 Task: Create a due date automation trigger when advanced on, 2 working days before a card is due add dates not due this month at 11:00 AM.
Action: Mouse moved to (1100, 94)
Screenshot: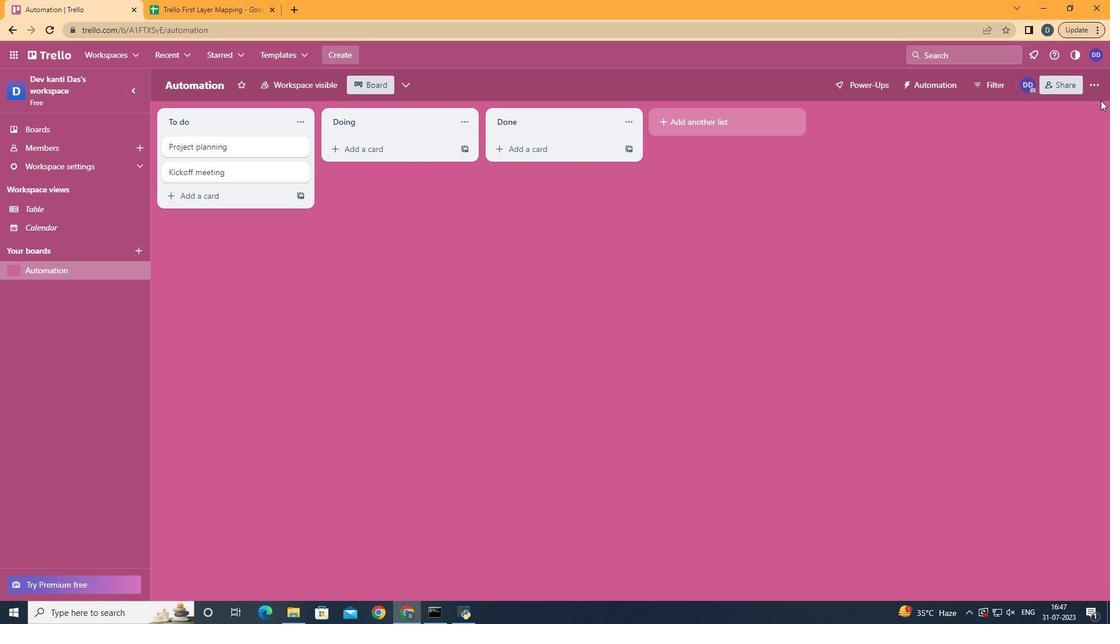 
Action: Mouse pressed left at (1100, 94)
Screenshot: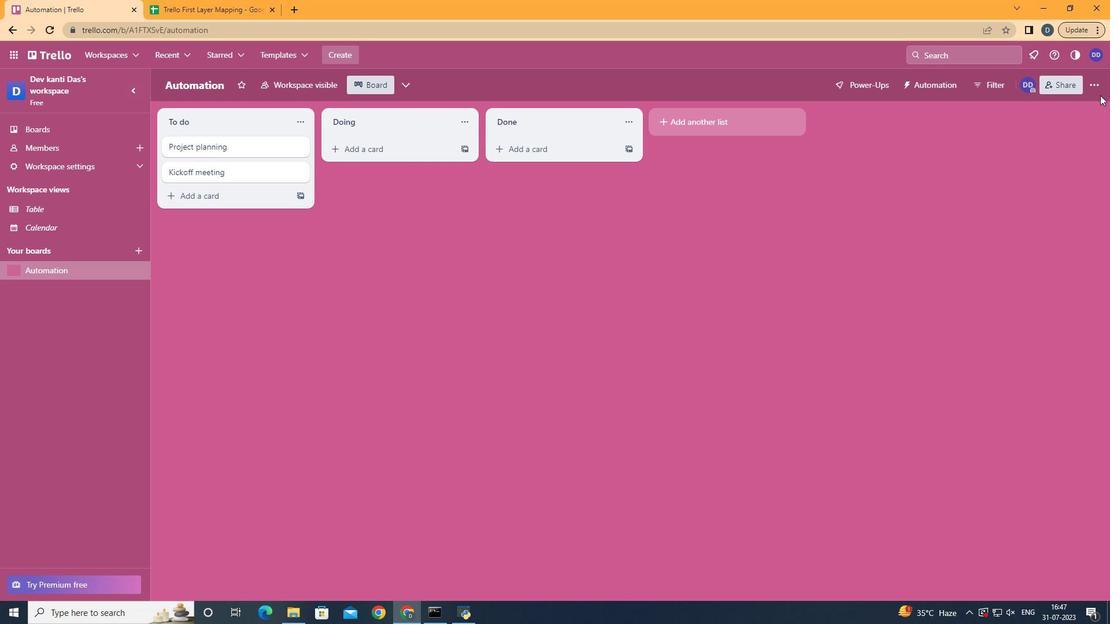 
Action: Mouse moved to (1098, 88)
Screenshot: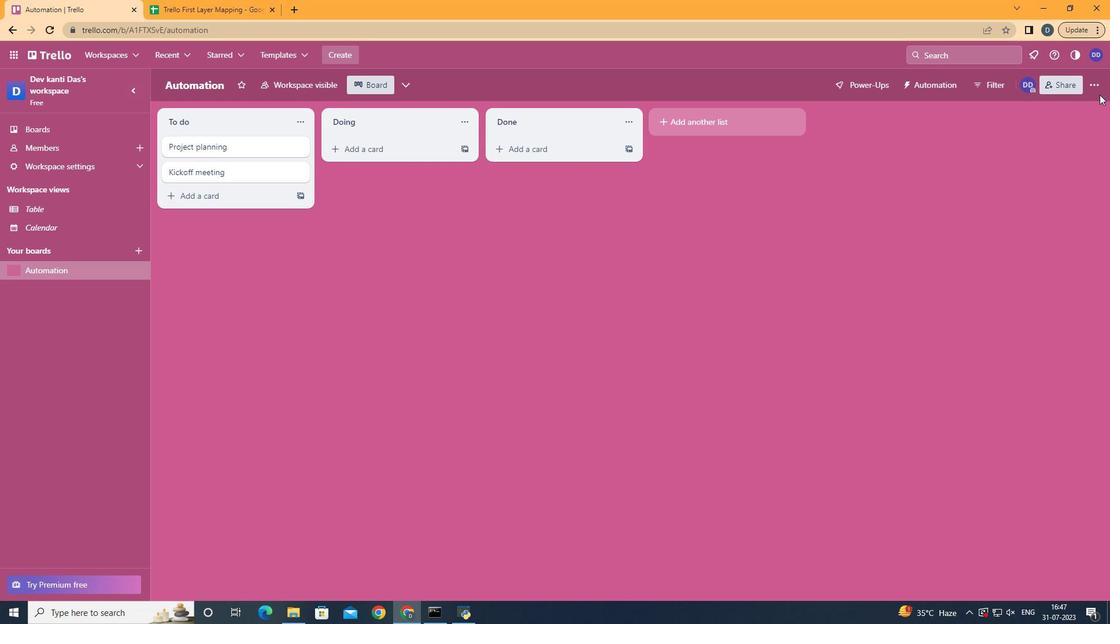 
Action: Mouse pressed left at (1098, 88)
Screenshot: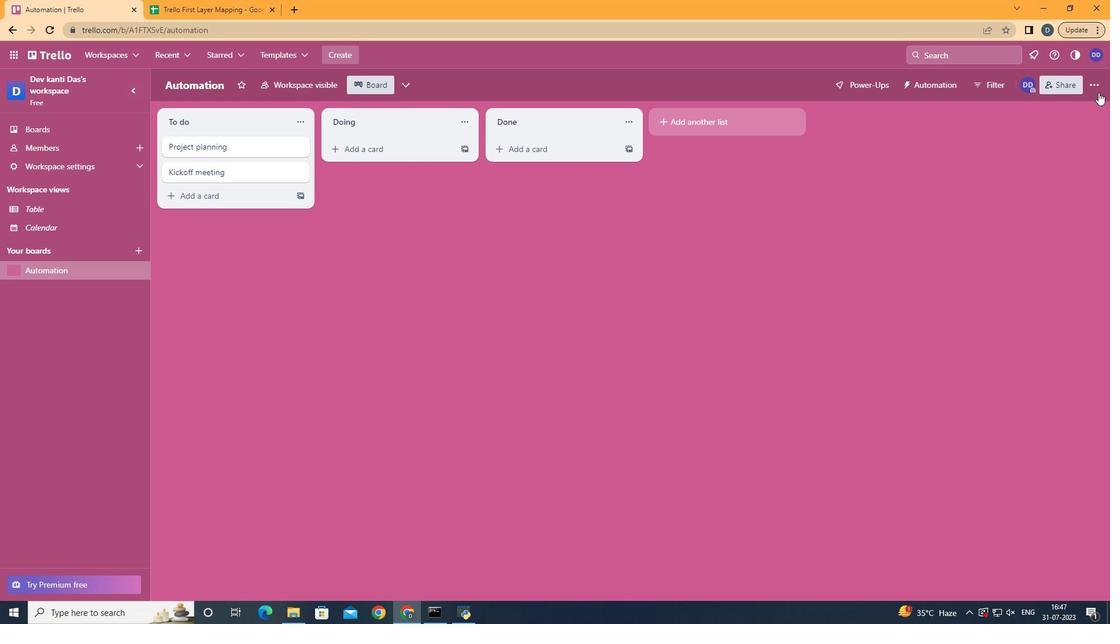 
Action: Mouse moved to (994, 242)
Screenshot: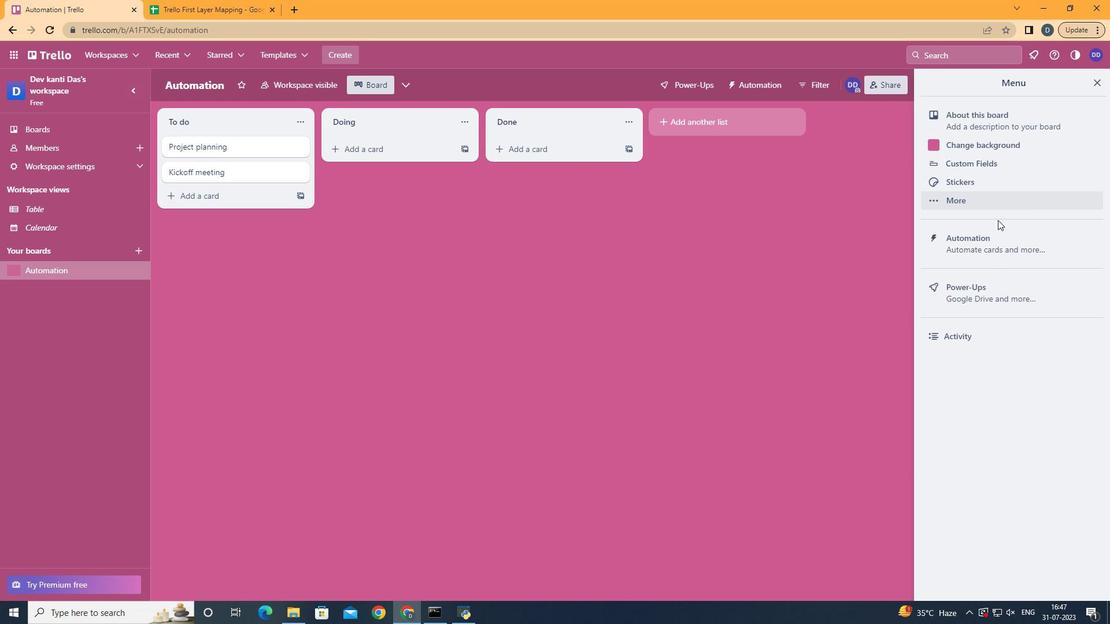 
Action: Mouse pressed left at (994, 242)
Screenshot: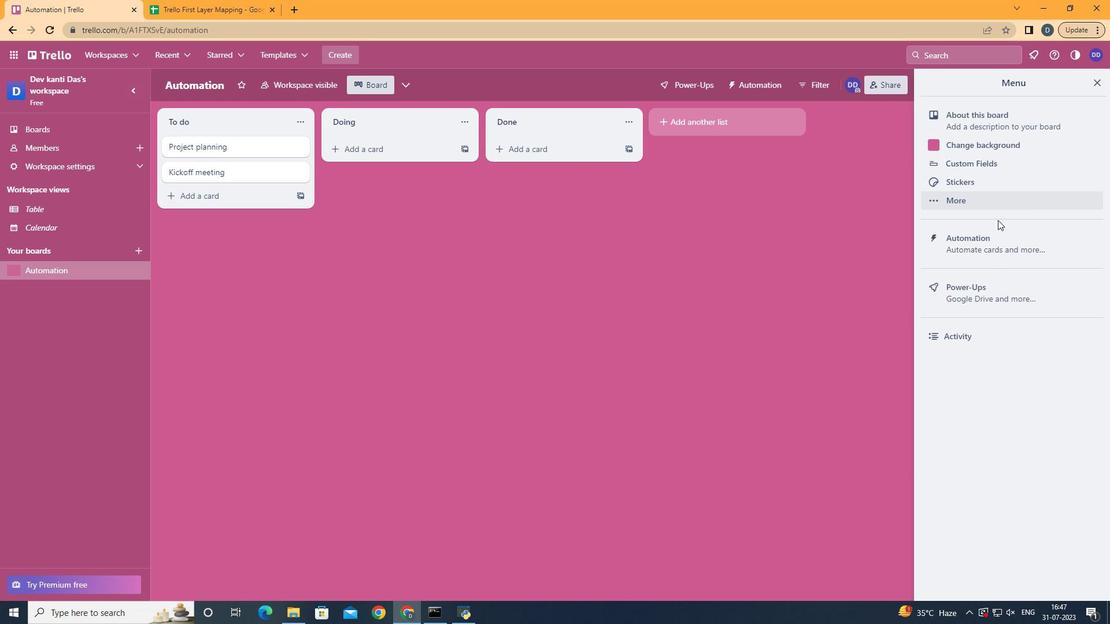 
Action: Mouse moved to (234, 225)
Screenshot: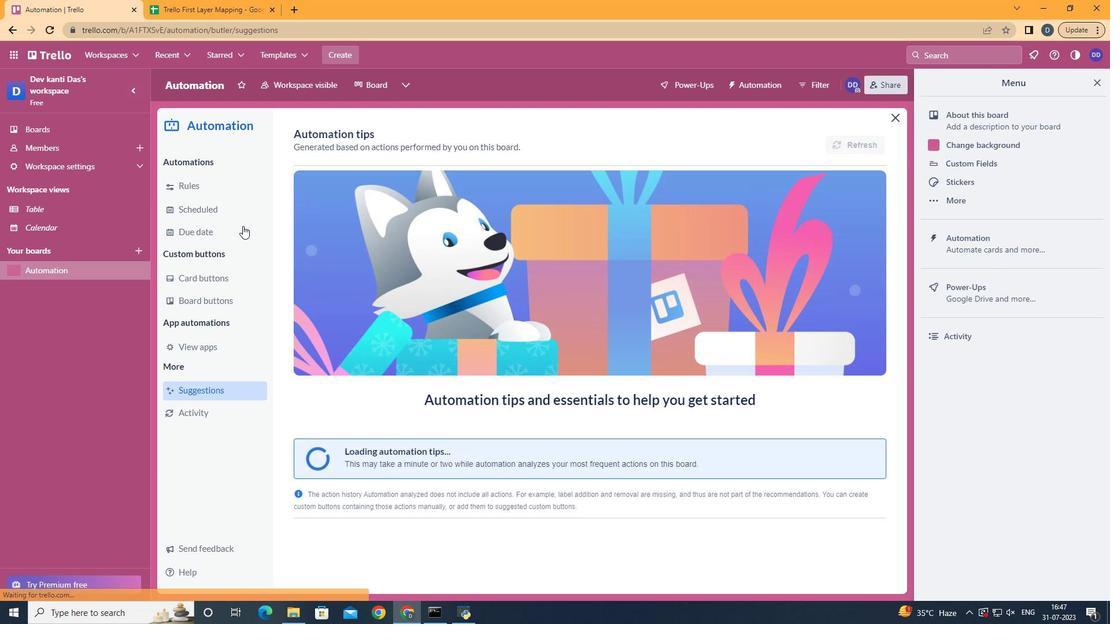 
Action: Mouse pressed left at (234, 225)
Screenshot: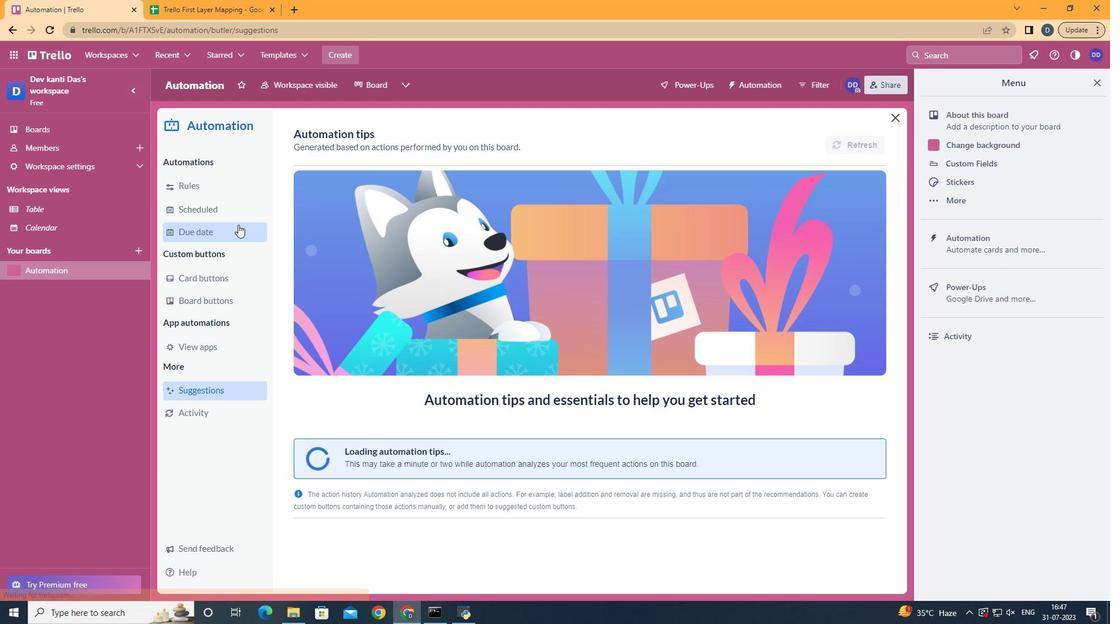 
Action: Mouse moved to (819, 131)
Screenshot: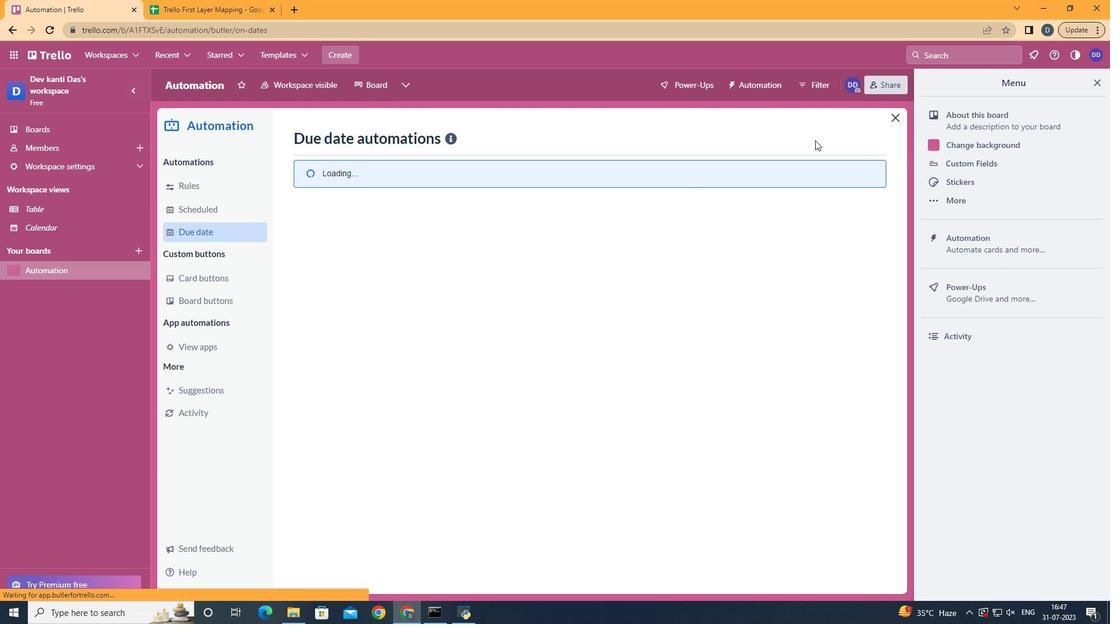 
Action: Mouse pressed left at (819, 131)
Screenshot: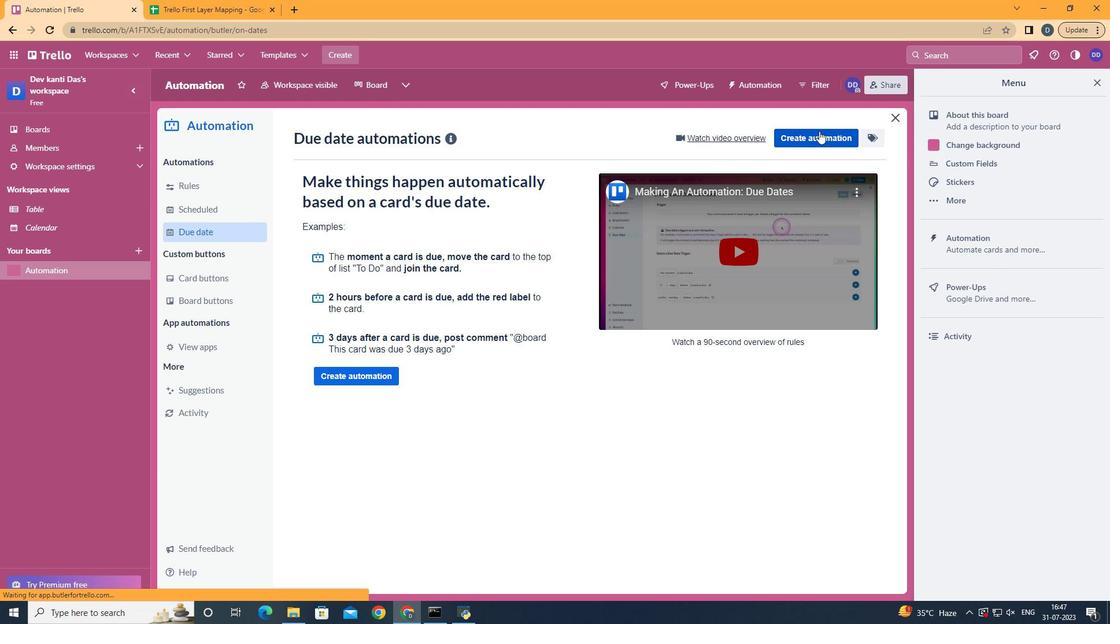 
Action: Mouse moved to (550, 256)
Screenshot: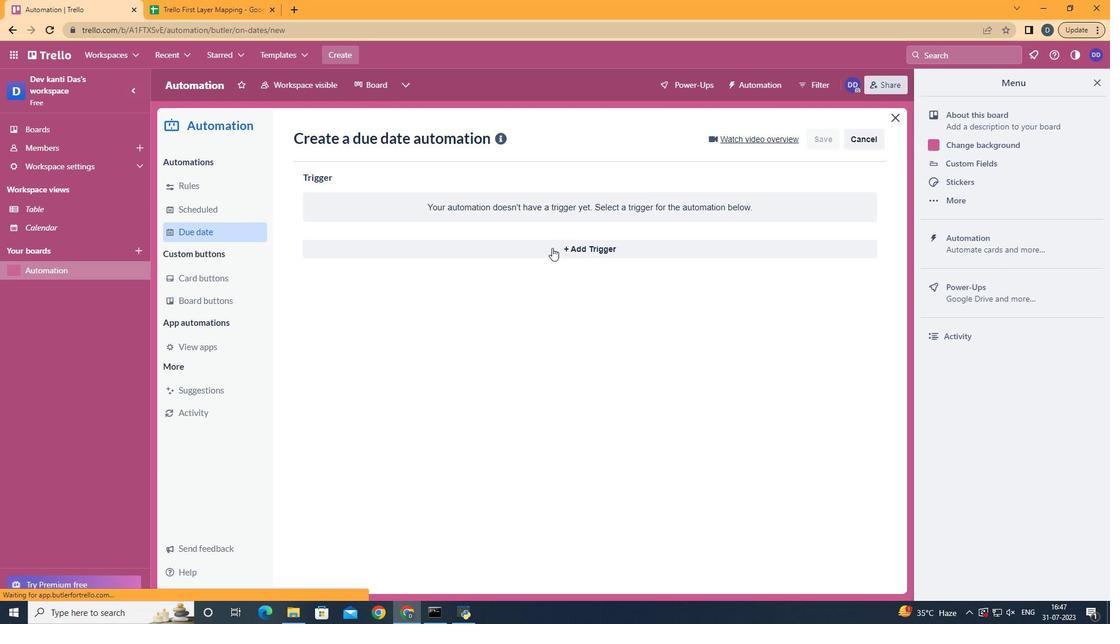 
Action: Mouse pressed left at (550, 256)
Screenshot: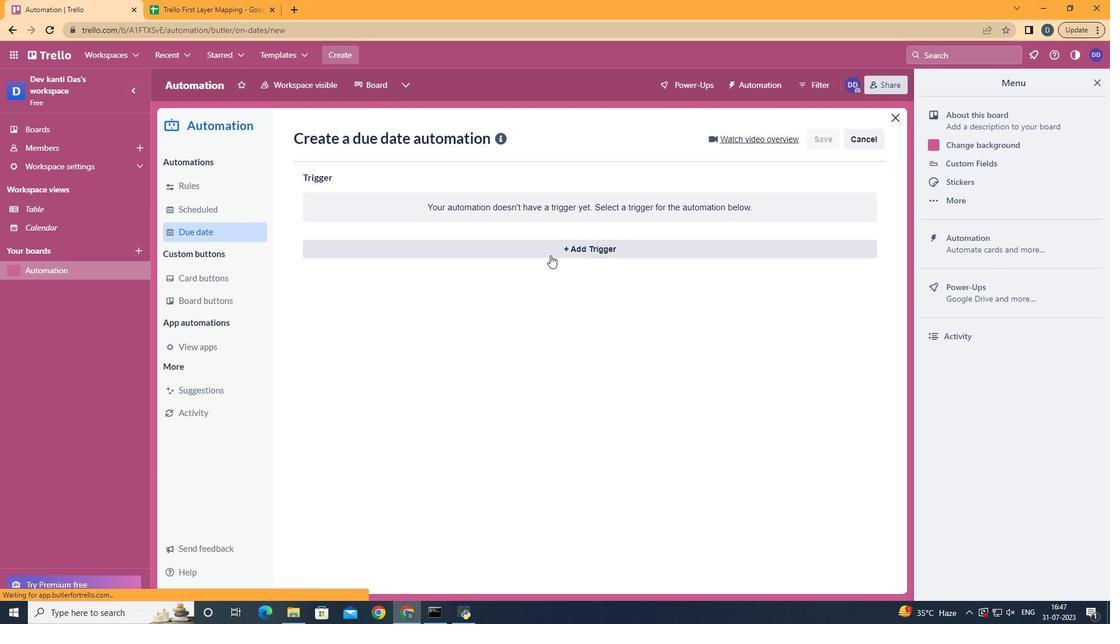 
Action: Mouse moved to (373, 470)
Screenshot: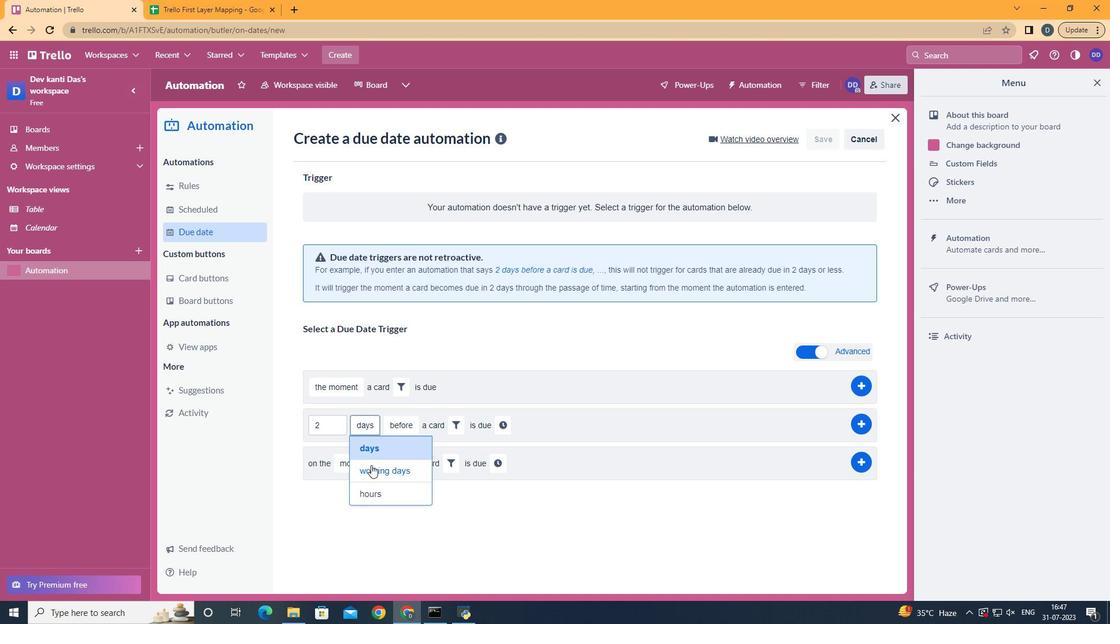 
Action: Mouse pressed left at (373, 470)
Screenshot: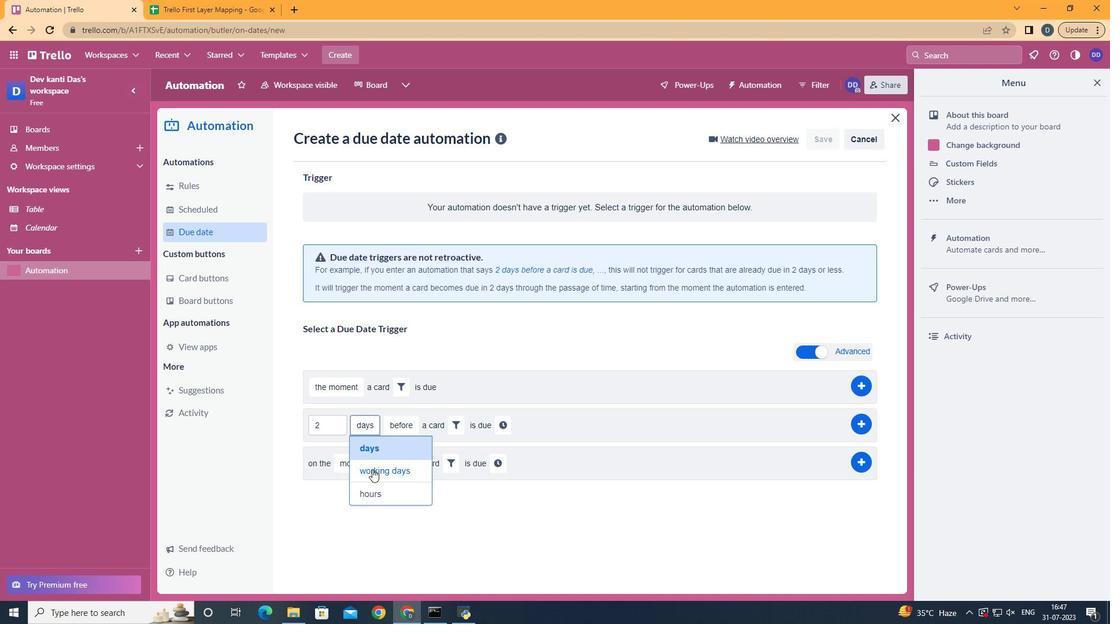 
Action: Mouse moved to (493, 432)
Screenshot: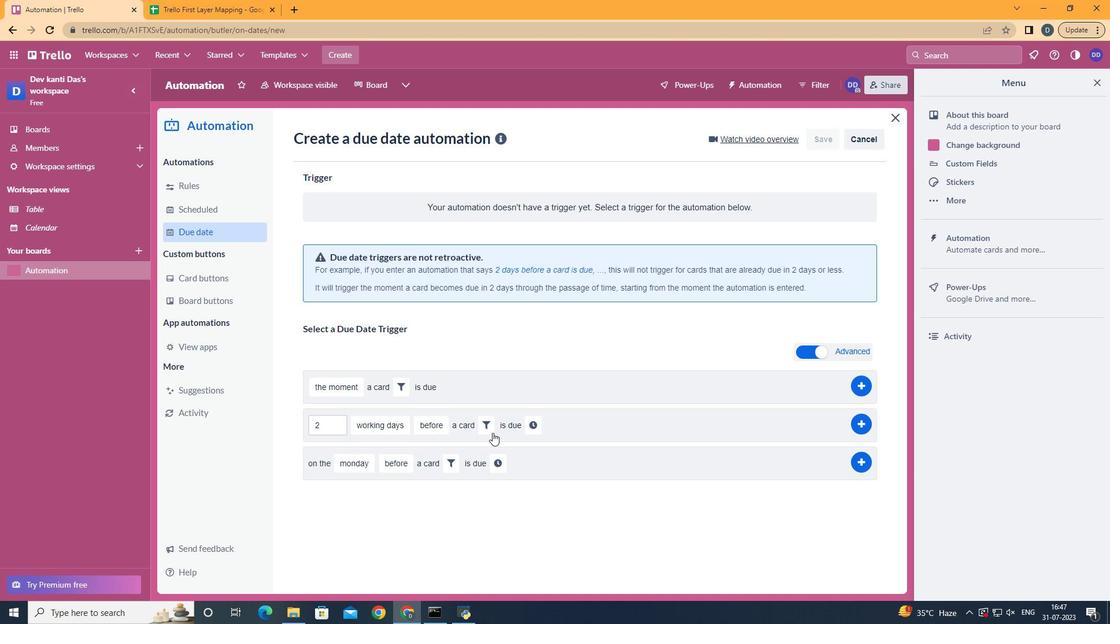 
Action: Mouse pressed left at (493, 432)
Screenshot: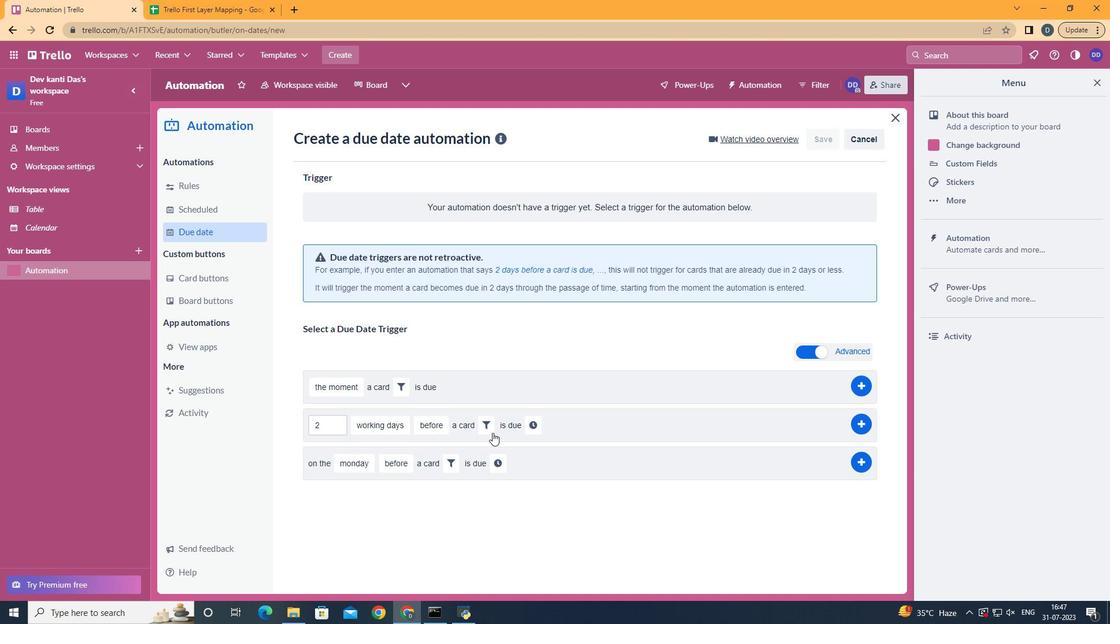 
Action: Mouse moved to (551, 462)
Screenshot: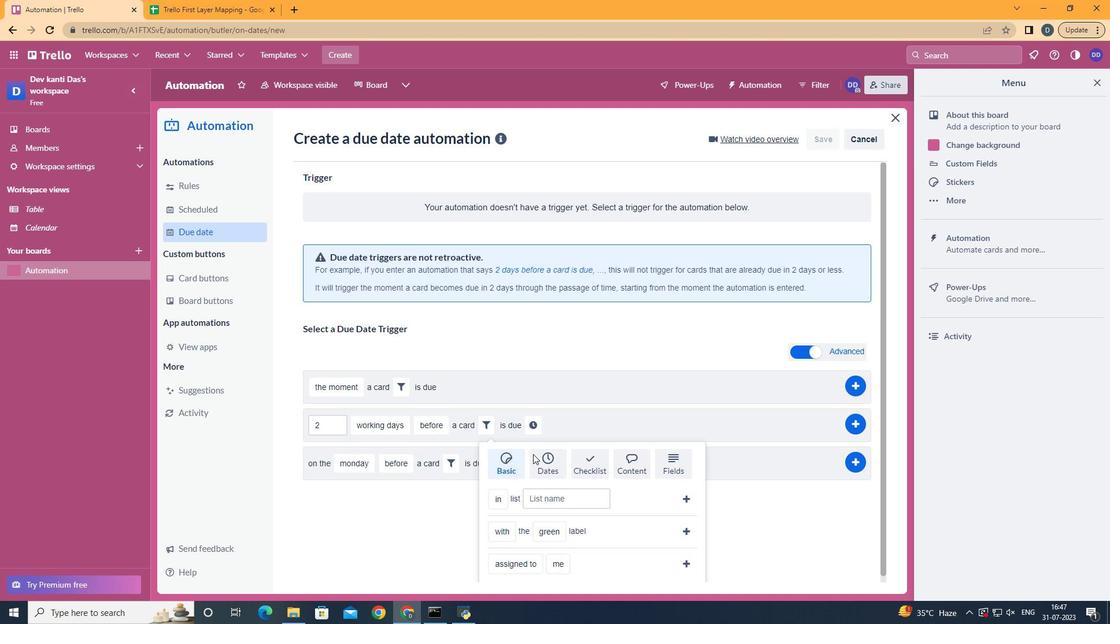 
Action: Mouse pressed left at (551, 462)
Screenshot: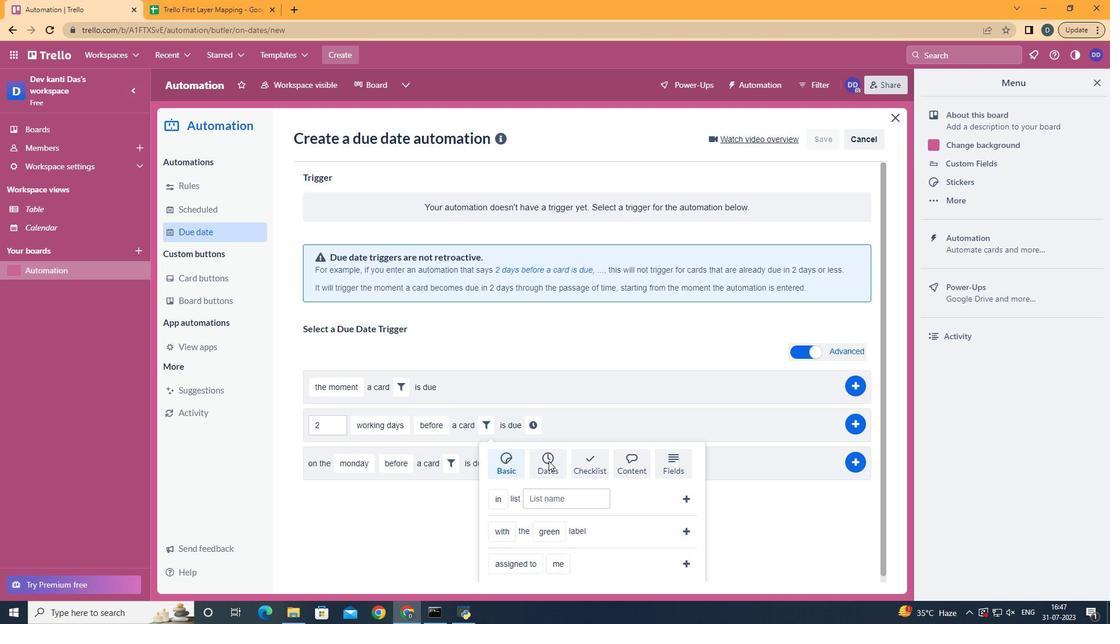 
Action: Mouse scrolled (551, 462) with delta (0, 0)
Screenshot: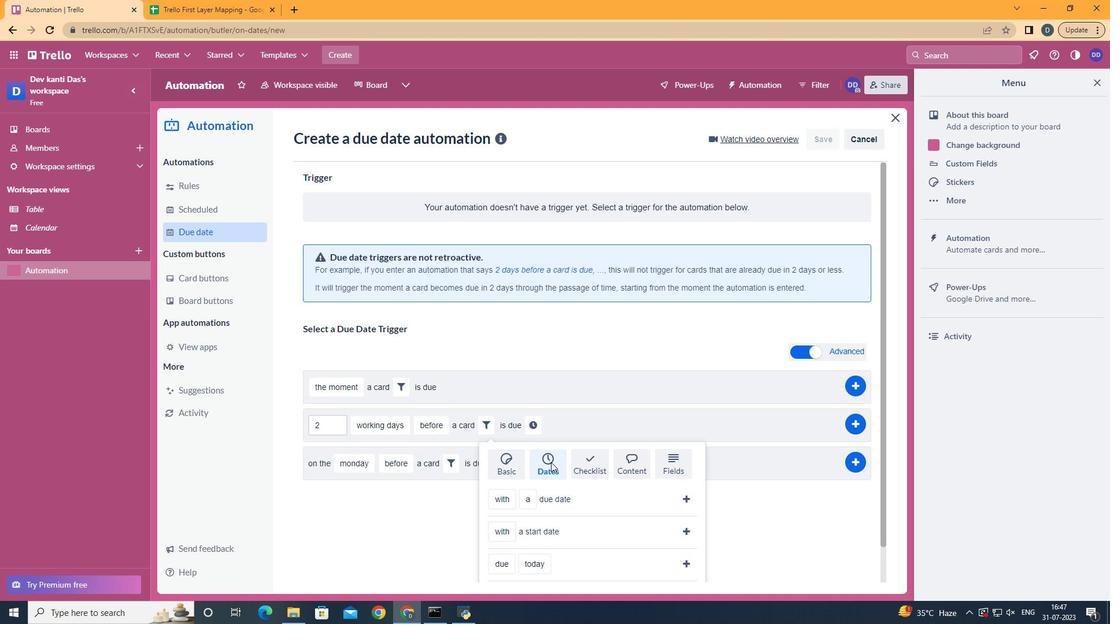 
Action: Mouse scrolled (551, 462) with delta (0, 0)
Screenshot: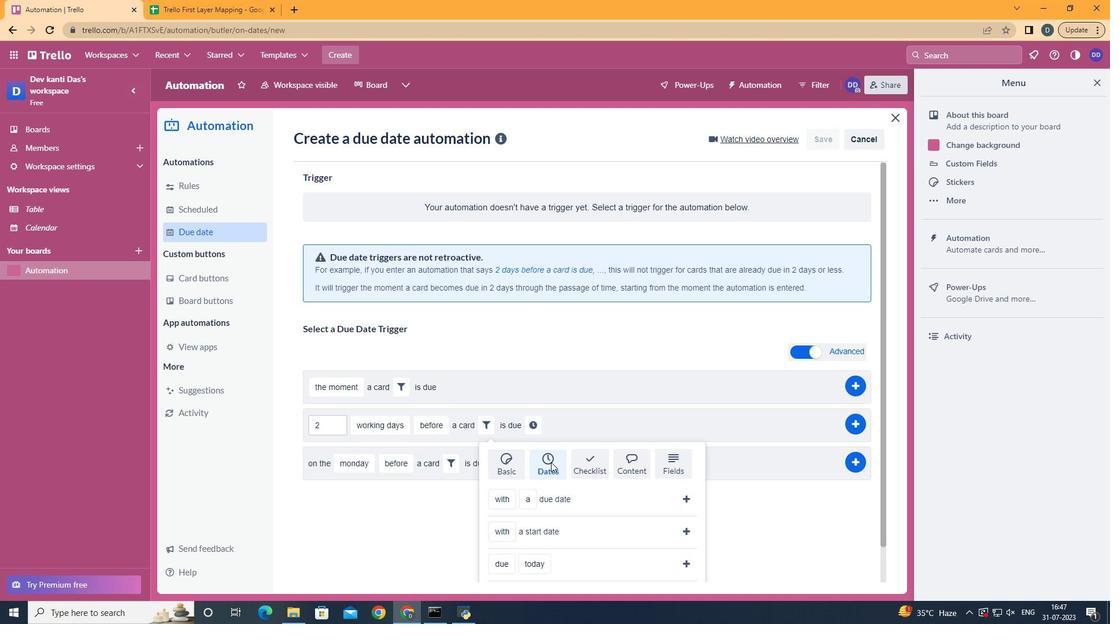 
Action: Mouse scrolled (551, 462) with delta (0, 0)
Screenshot: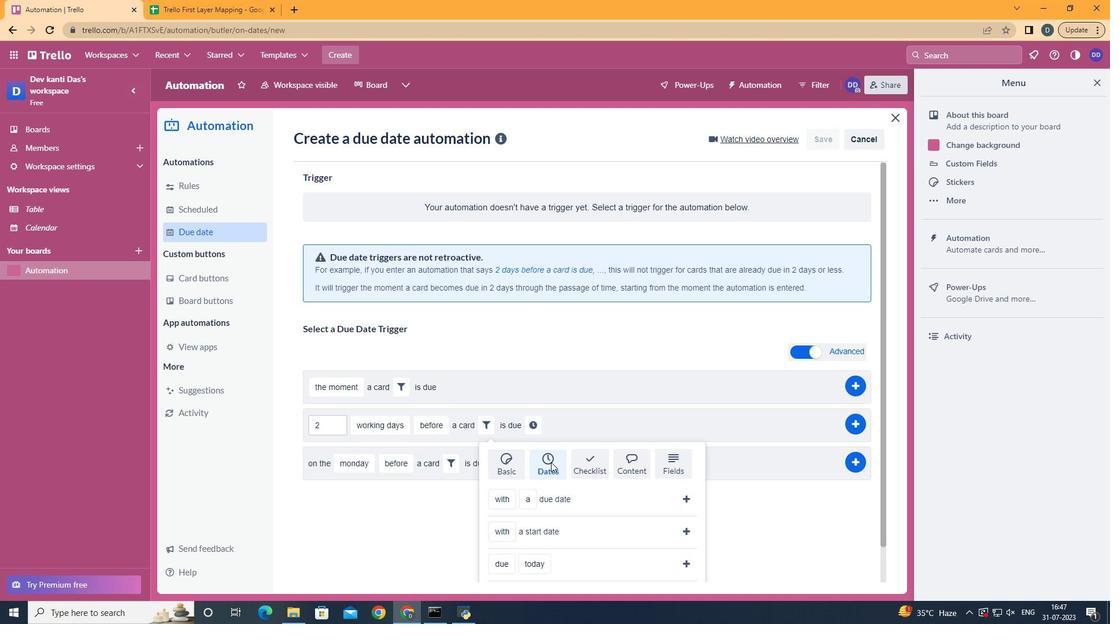 
Action: Mouse scrolled (551, 462) with delta (0, 0)
Screenshot: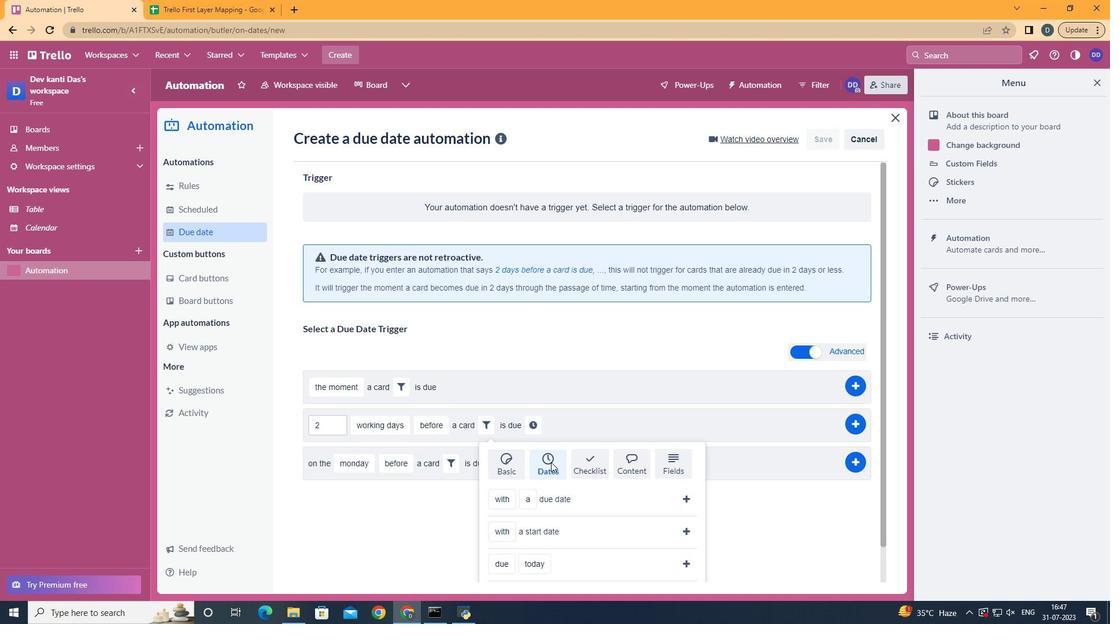 
Action: Mouse scrolled (551, 462) with delta (0, 0)
Screenshot: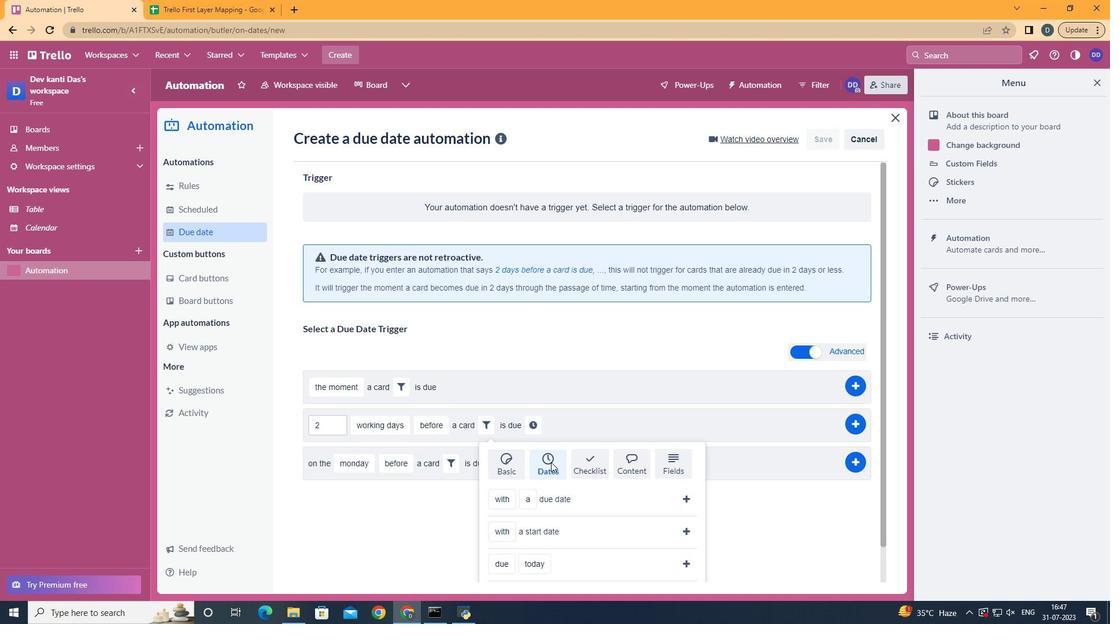 
Action: Mouse moved to (533, 455)
Screenshot: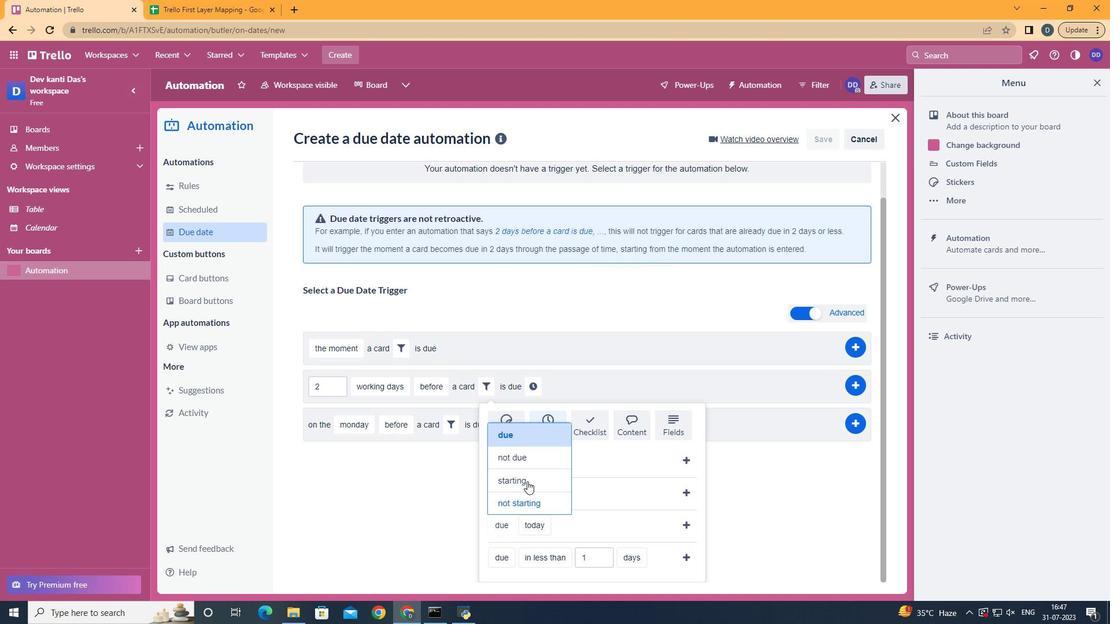 
Action: Mouse pressed left at (533, 455)
Screenshot: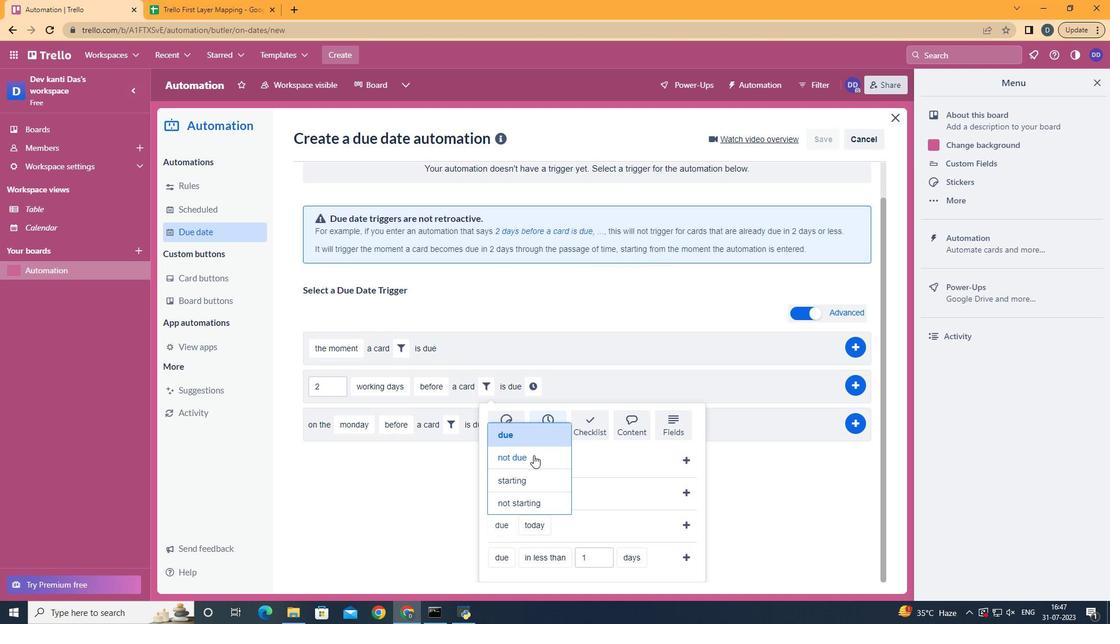 
Action: Mouse moved to (568, 479)
Screenshot: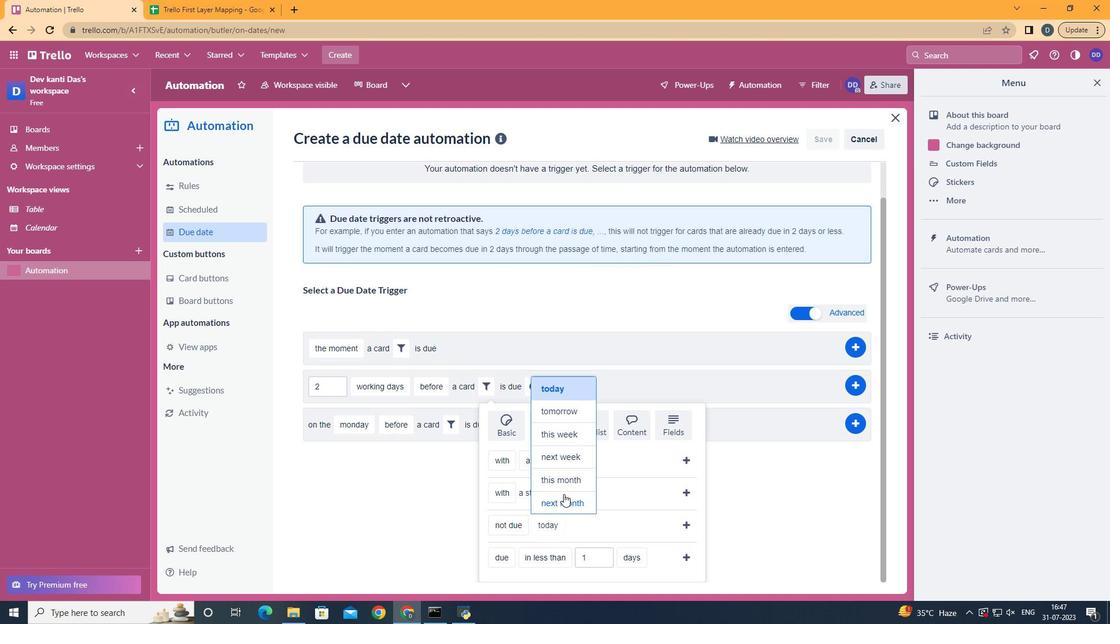 
Action: Mouse pressed left at (568, 479)
Screenshot: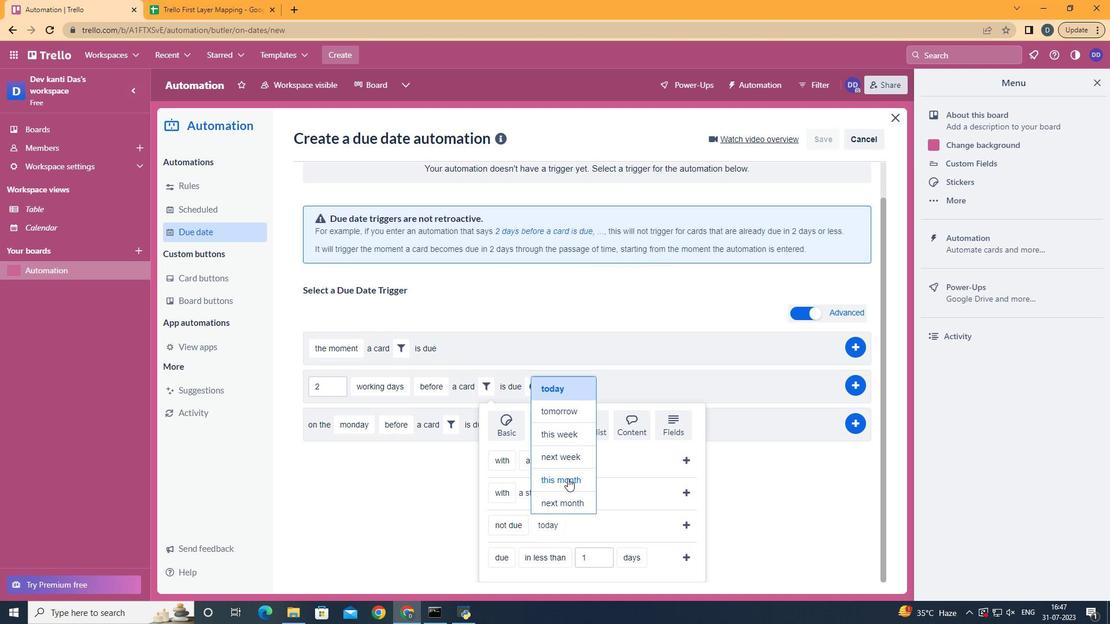 
Action: Mouse moved to (694, 523)
Screenshot: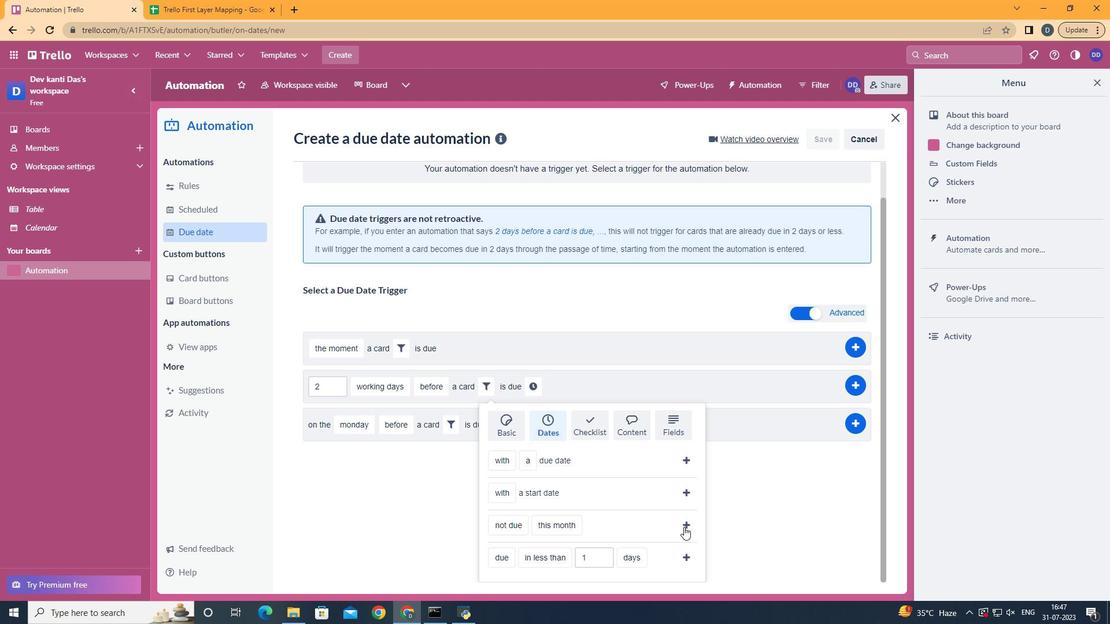 
Action: Mouse pressed left at (694, 523)
Screenshot: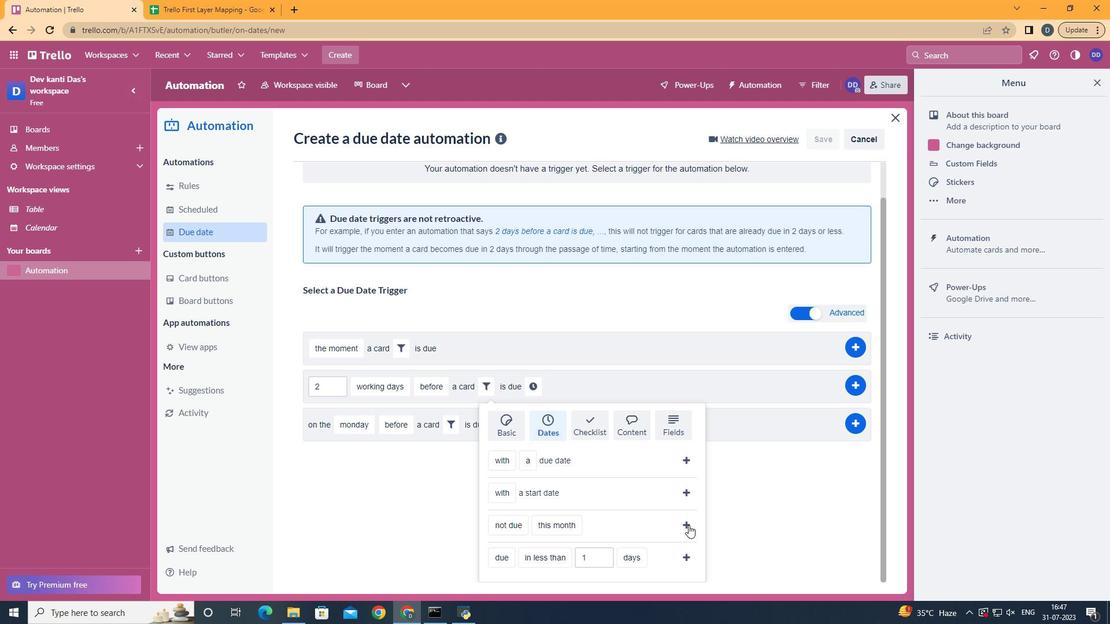 
Action: Mouse moved to (631, 431)
Screenshot: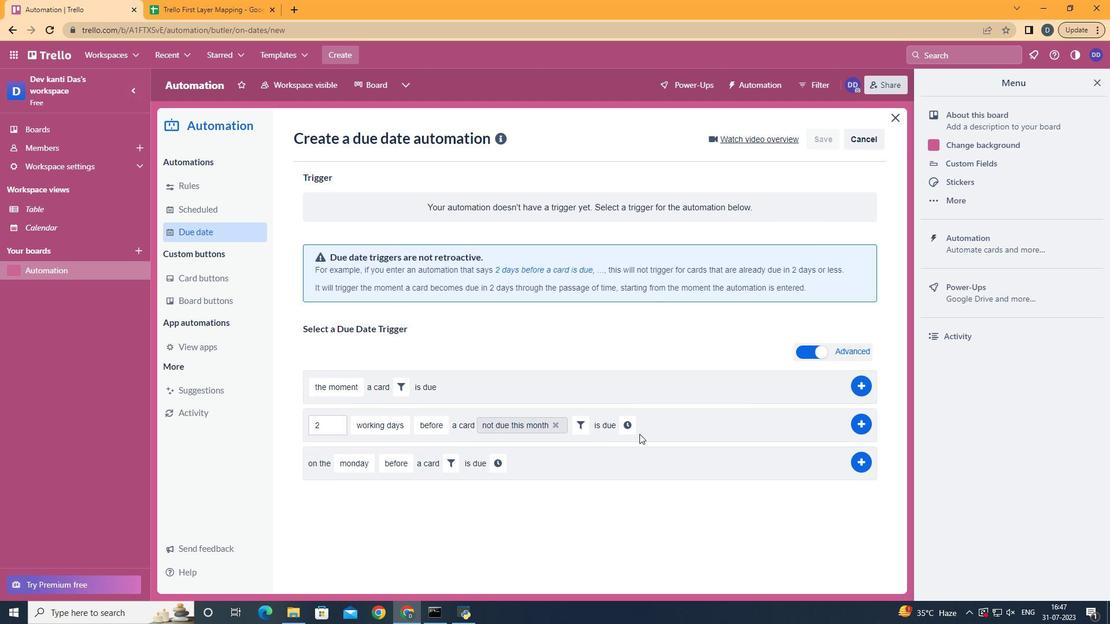 
Action: Mouse pressed left at (631, 431)
Screenshot: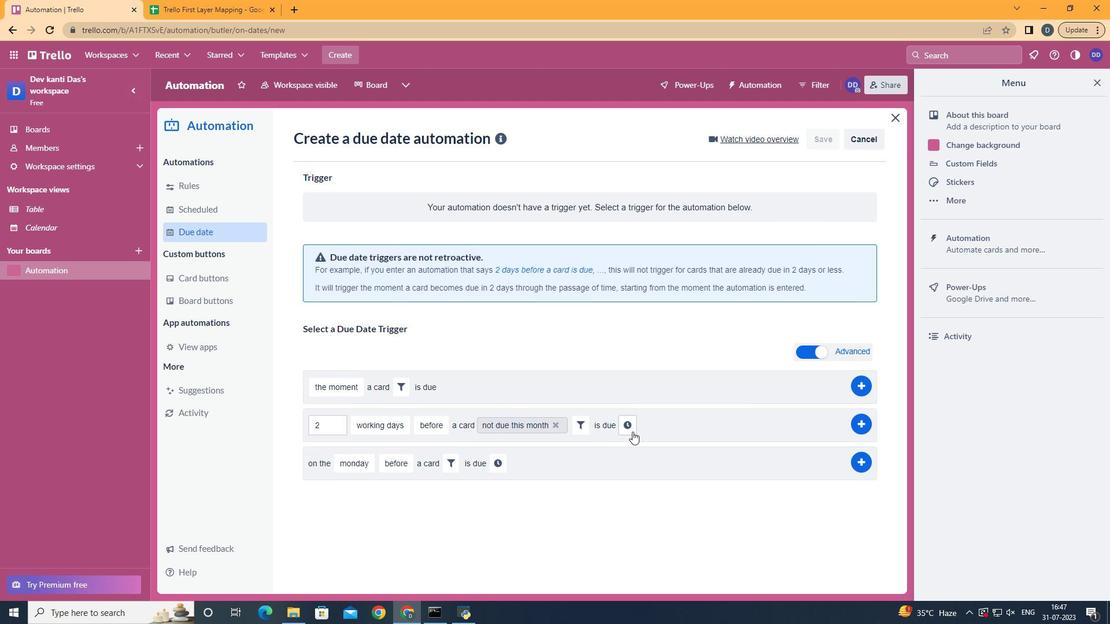 
Action: Mouse moved to (650, 428)
Screenshot: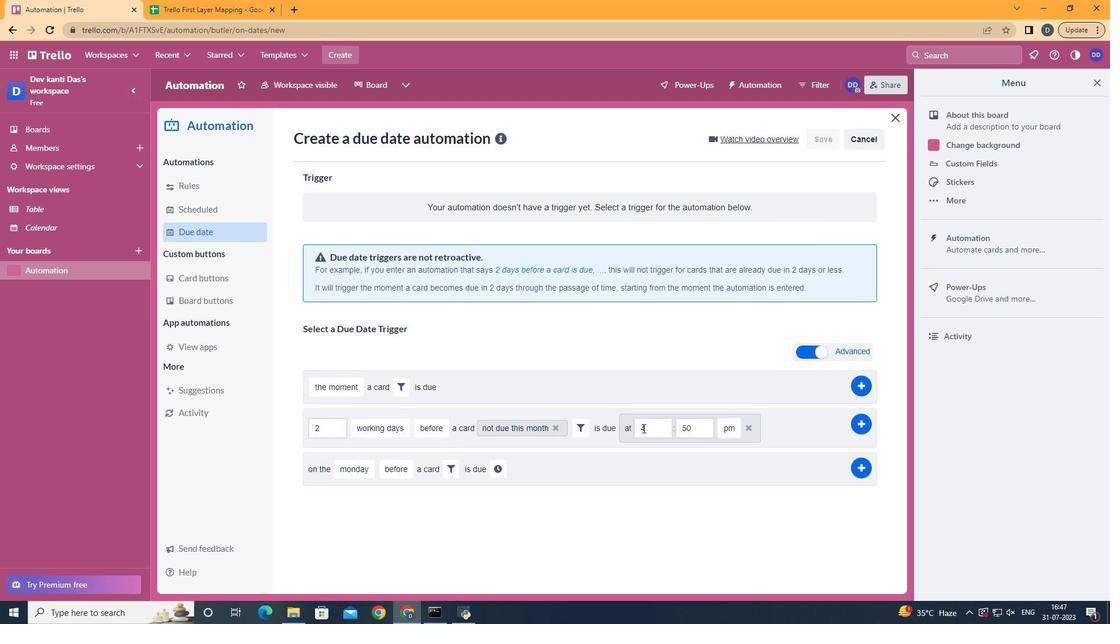 
Action: Mouse pressed left at (650, 428)
Screenshot: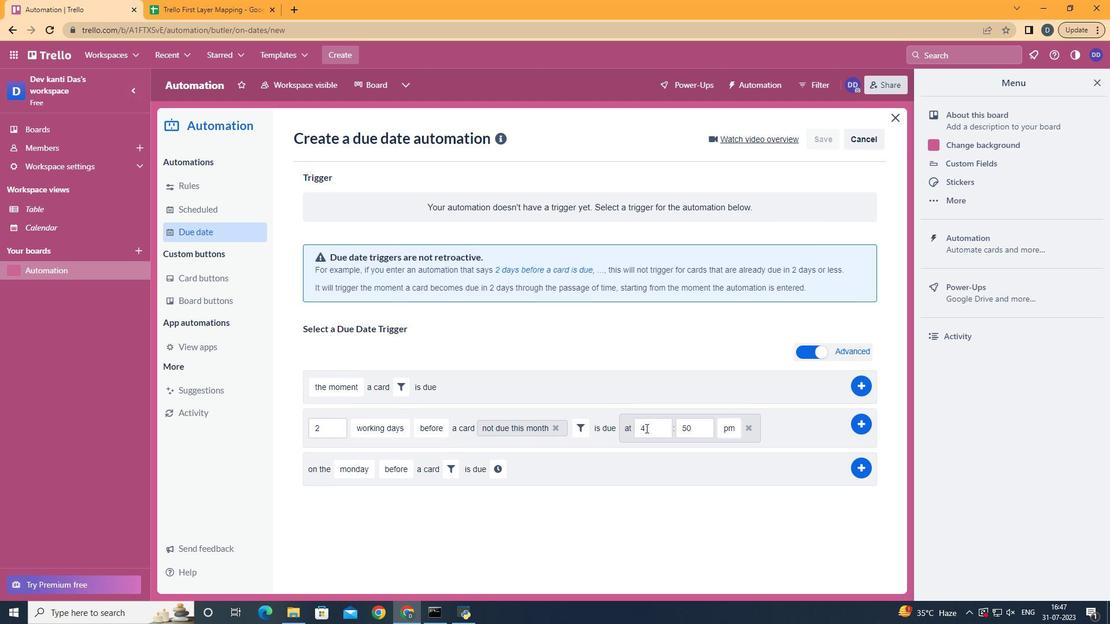 
Action: Key pressed <Key.backspace>11
Screenshot: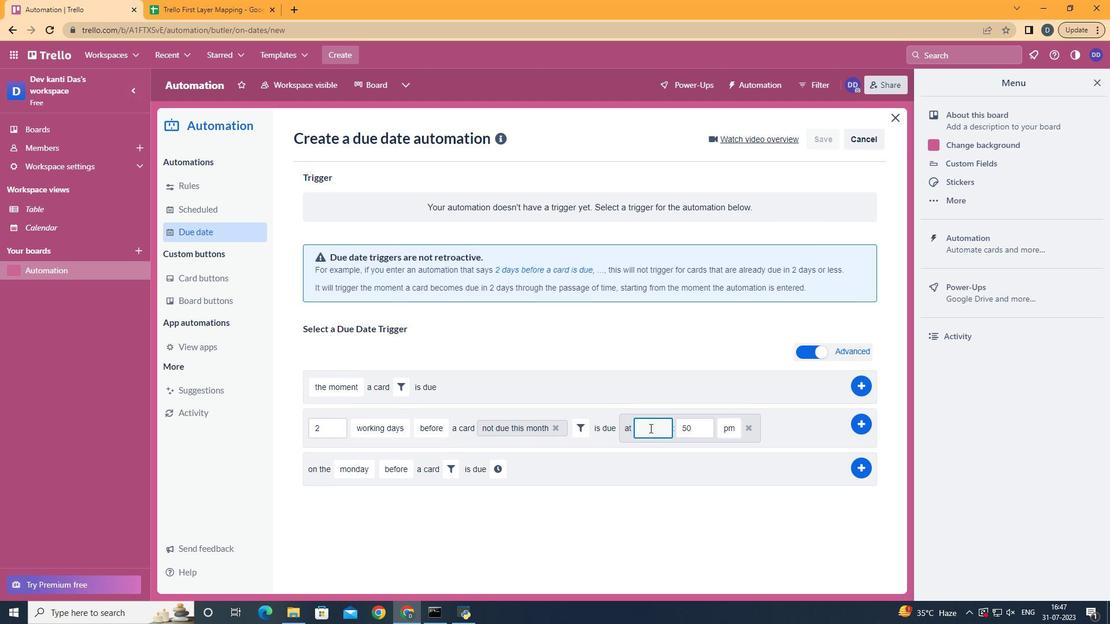 
Action: Mouse moved to (691, 436)
Screenshot: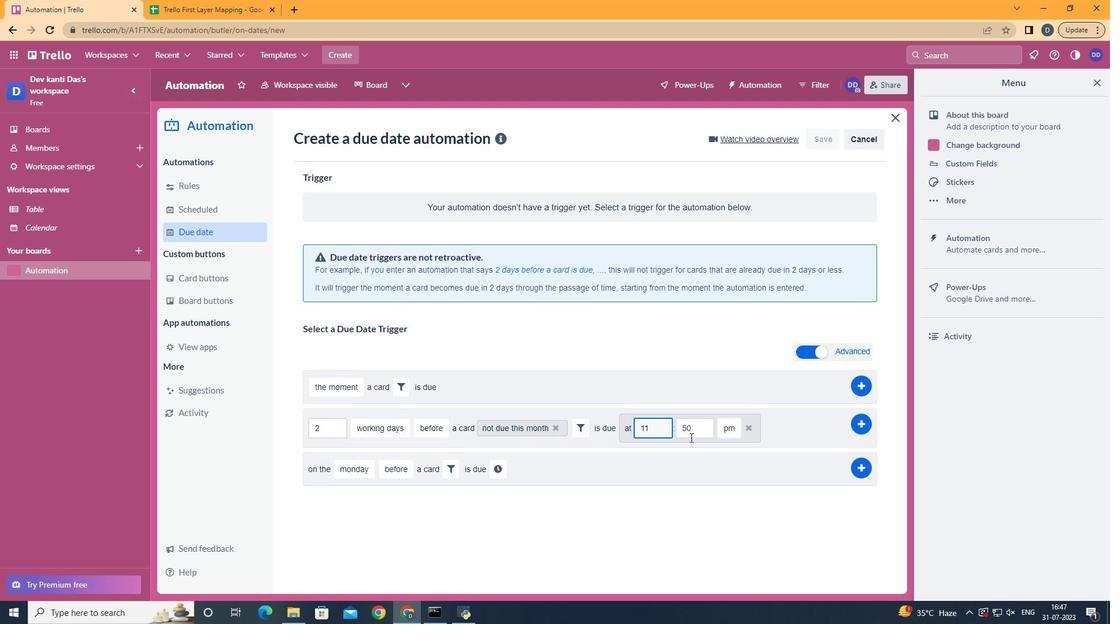 
Action: Mouse pressed left at (691, 436)
Screenshot: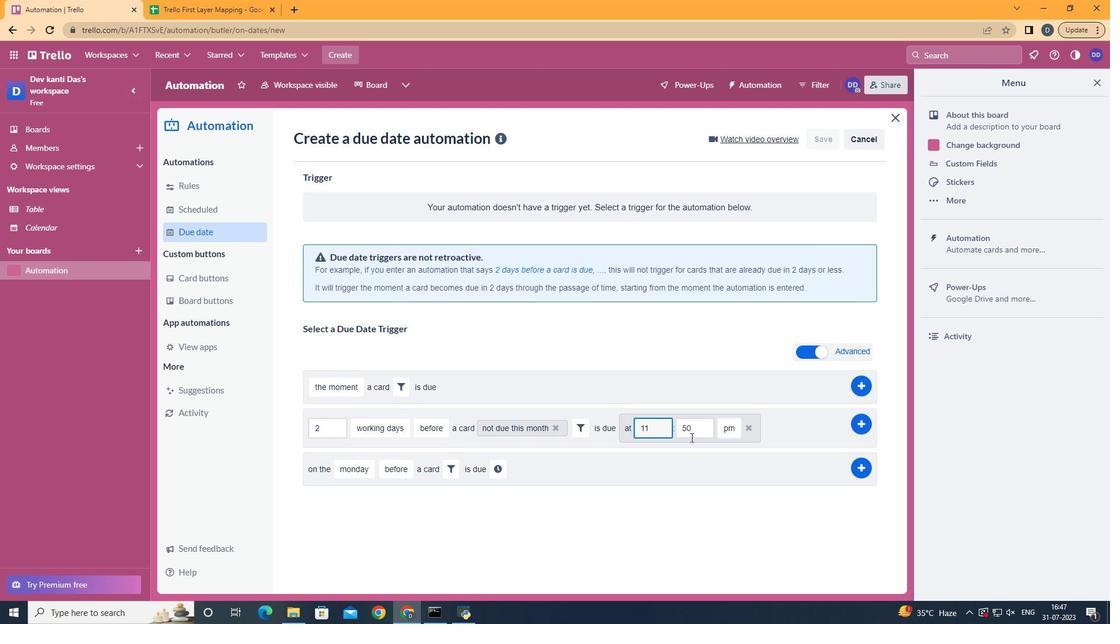 
Action: Key pressed <Key.backspace><Key.backspace>00
Screenshot: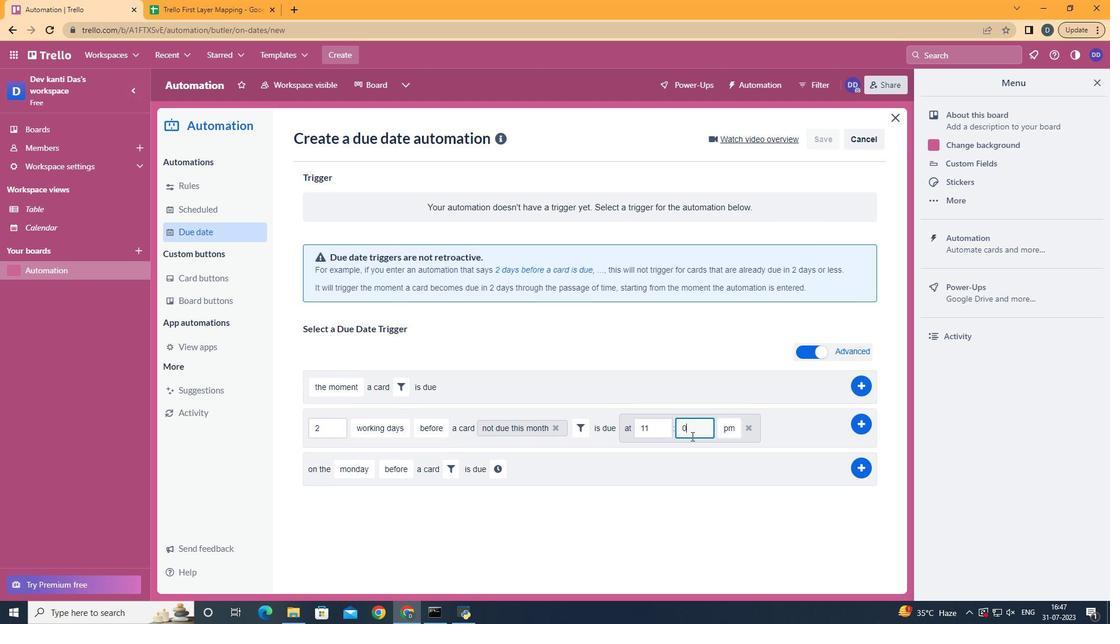 
Action: Mouse moved to (731, 446)
Screenshot: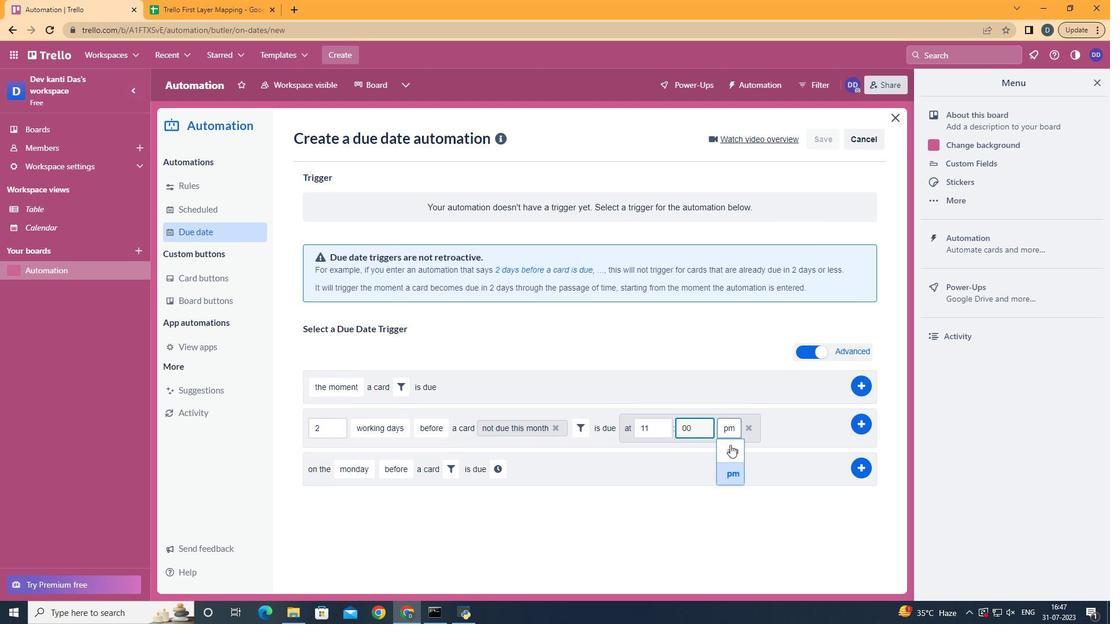 
Action: Mouse pressed left at (731, 446)
Screenshot: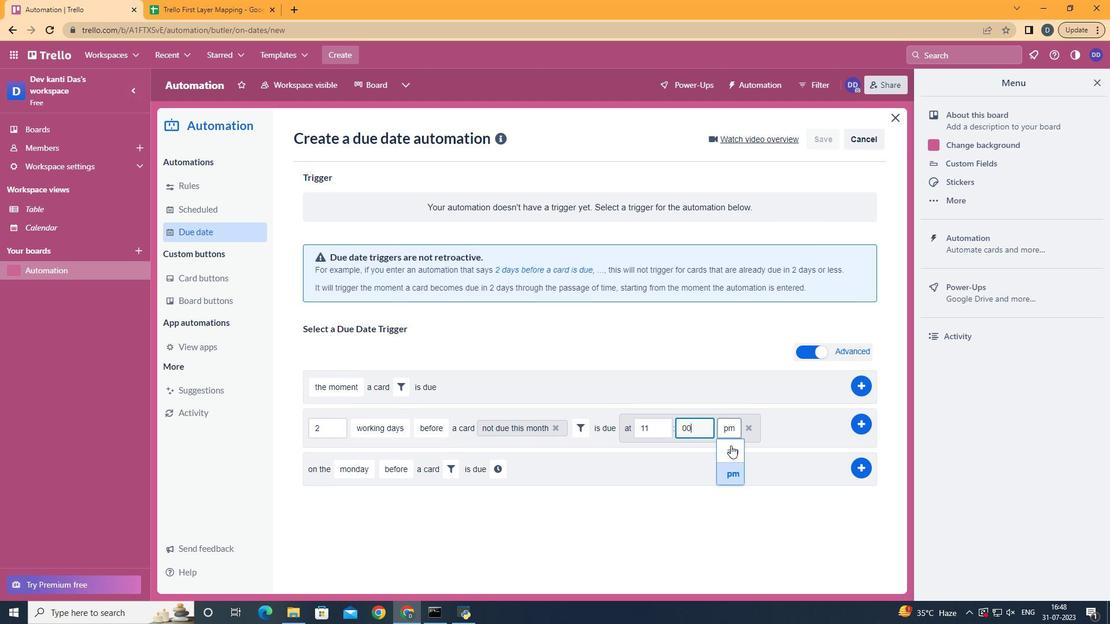 
Action: Mouse moved to (858, 422)
Screenshot: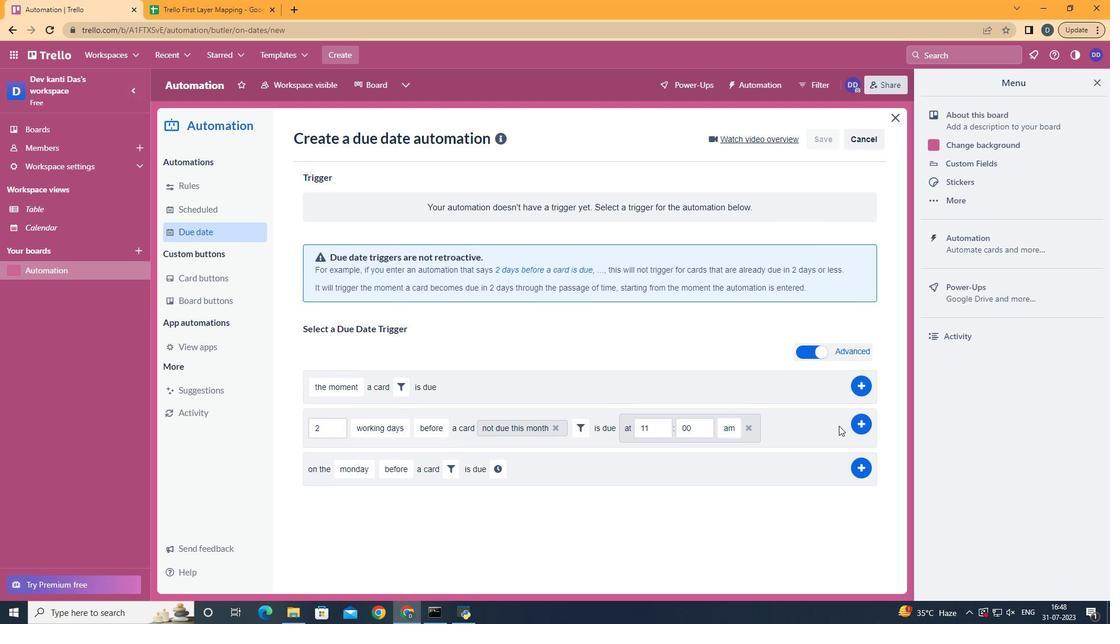 
Action: Mouse pressed left at (858, 422)
Screenshot: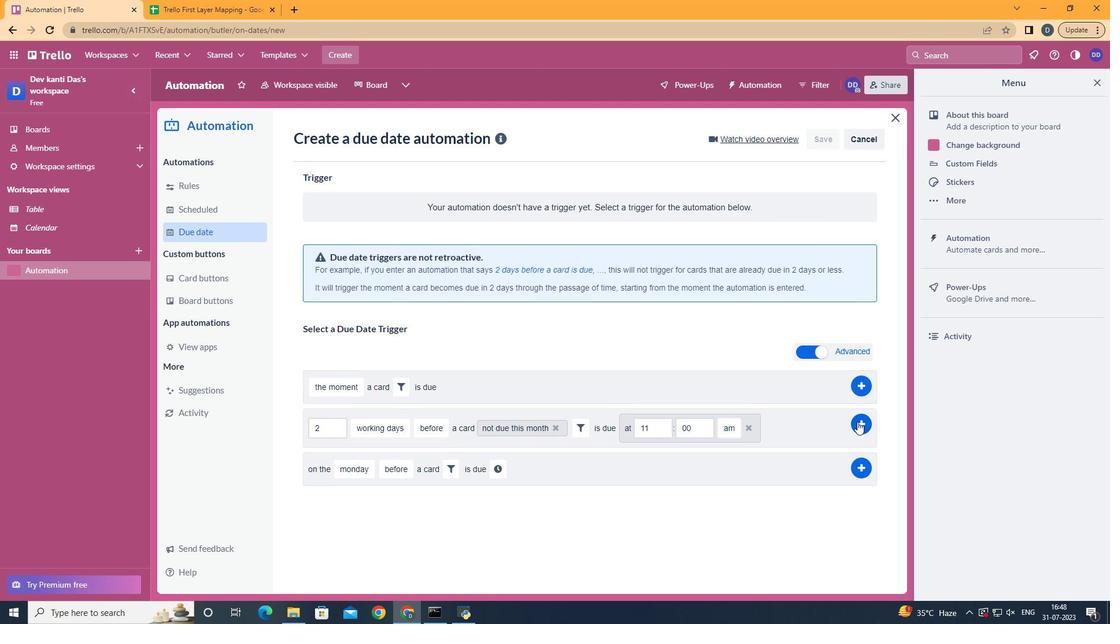 
Action: Mouse moved to (506, 266)
Screenshot: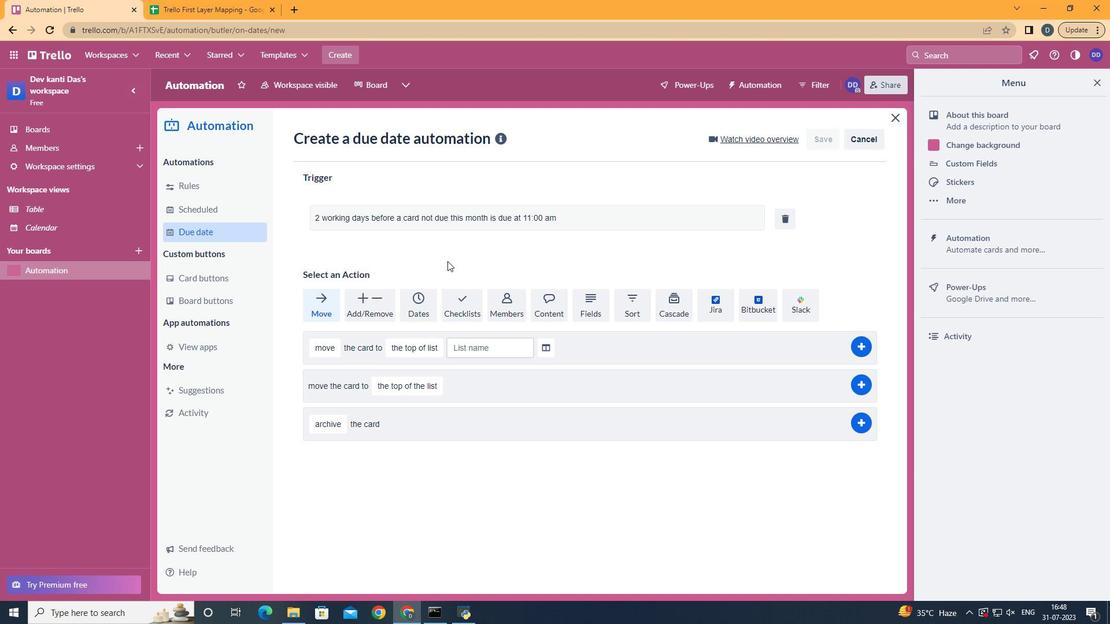
